 Task: Create a due date automation trigger when advanced on, on the wednesday after a card is due add fields with custom field "Resume" set to a date less than 1 days from now at 11:00 AM.
Action: Mouse moved to (942, 75)
Screenshot: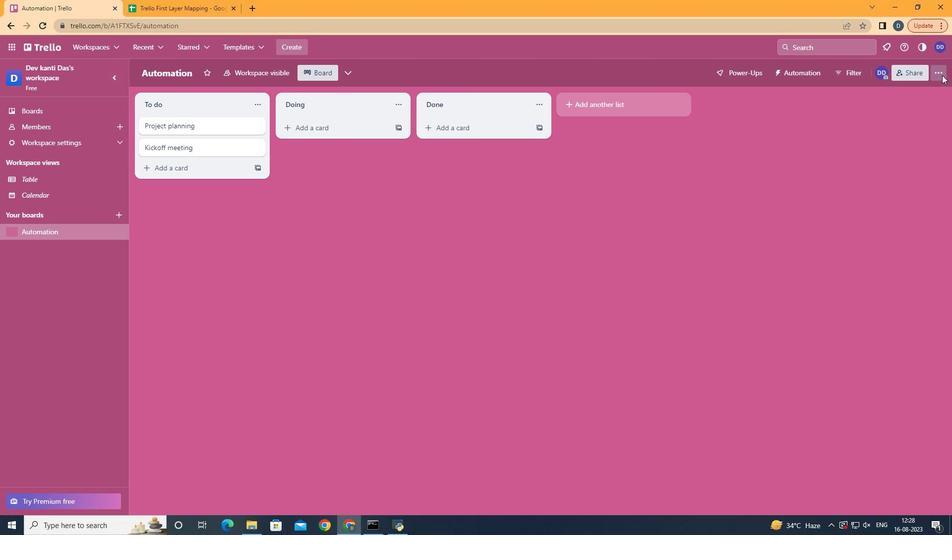
Action: Mouse pressed left at (942, 75)
Screenshot: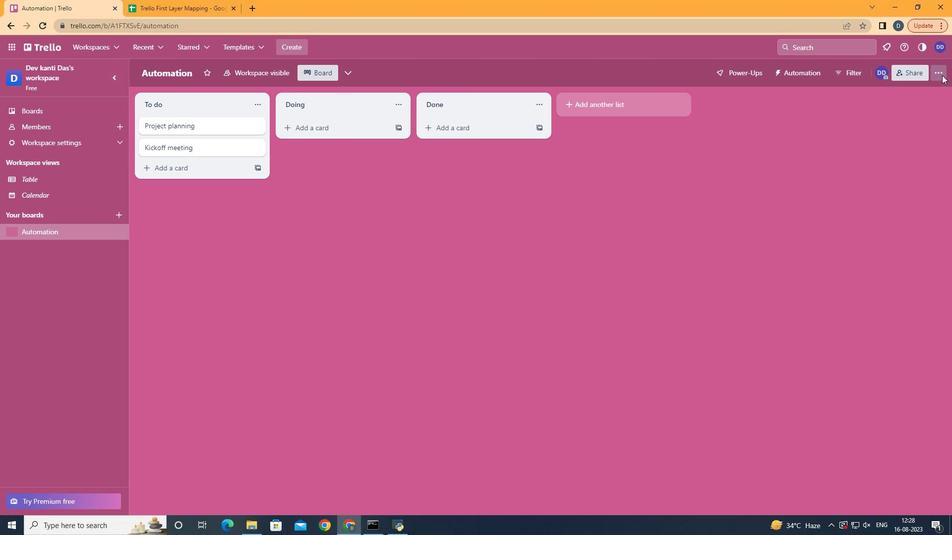 
Action: Mouse moved to (858, 216)
Screenshot: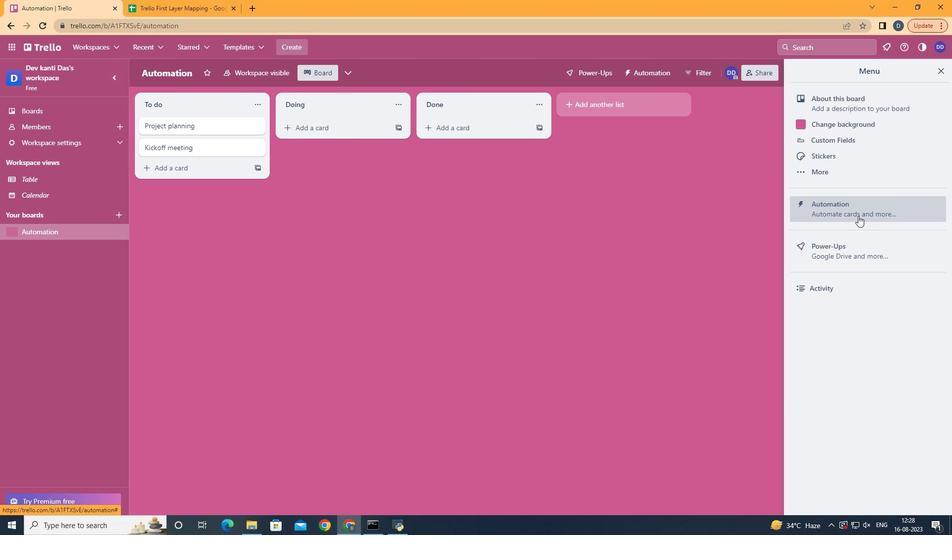 
Action: Mouse pressed left at (858, 216)
Screenshot: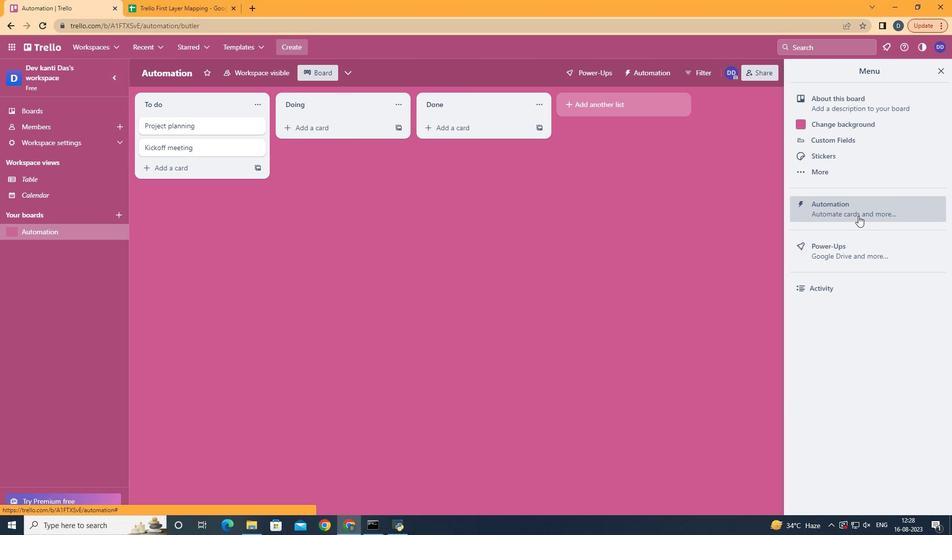 
Action: Mouse moved to (175, 199)
Screenshot: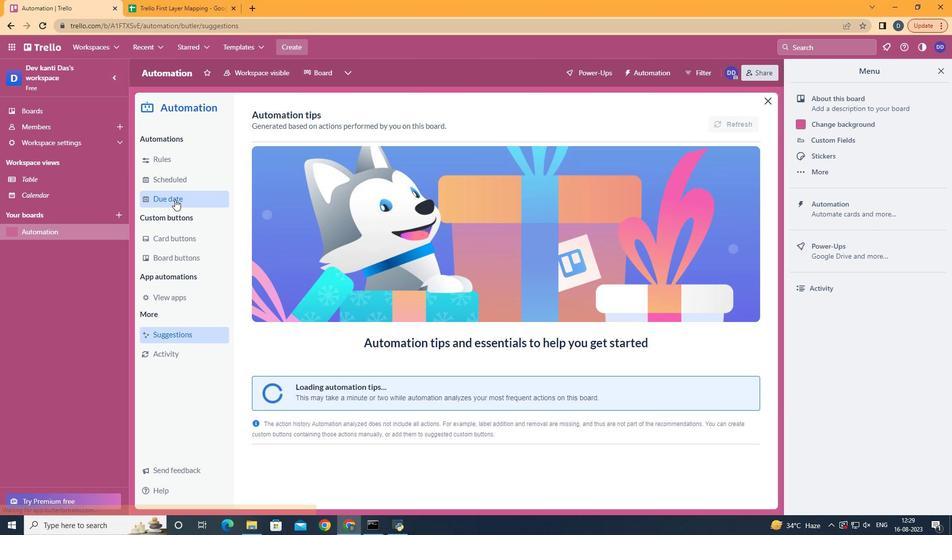 
Action: Mouse pressed left at (175, 199)
Screenshot: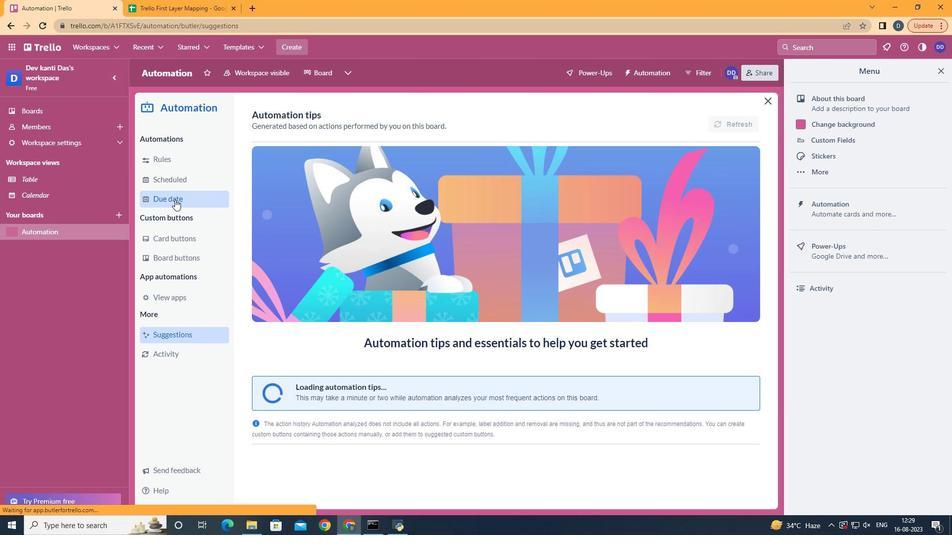 
Action: Mouse moved to (687, 121)
Screenshot: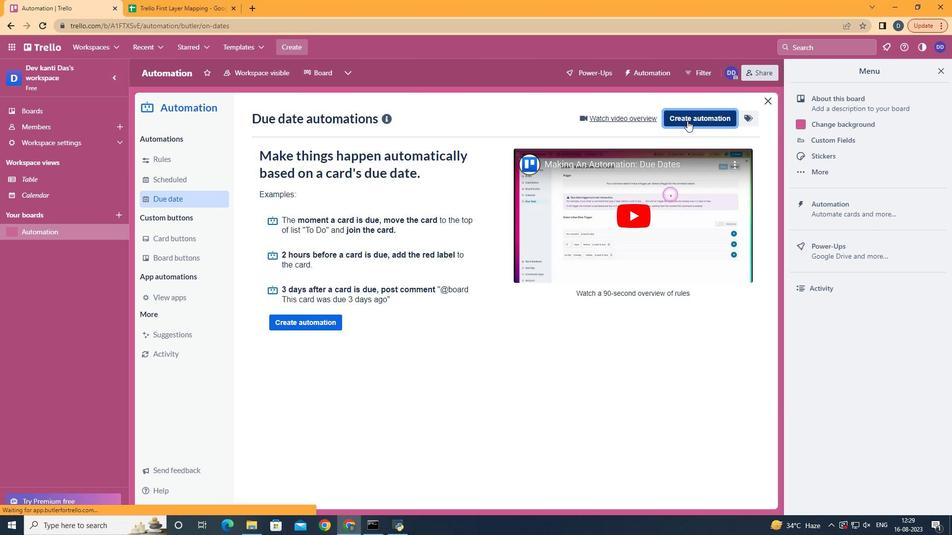 
Action: Mouse pressed left at (687, 121)
Screenshot: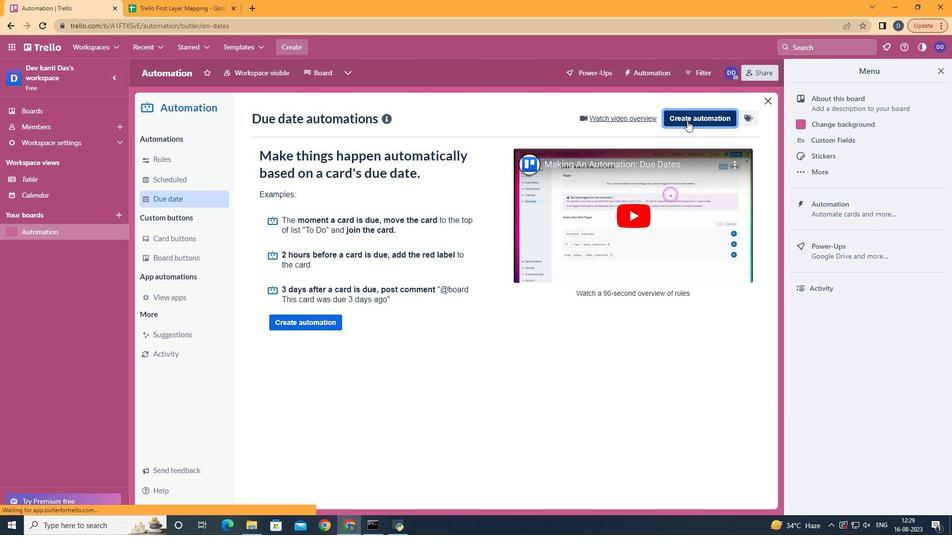 
Action: Mouse moved to (539, 211)
Screenshot: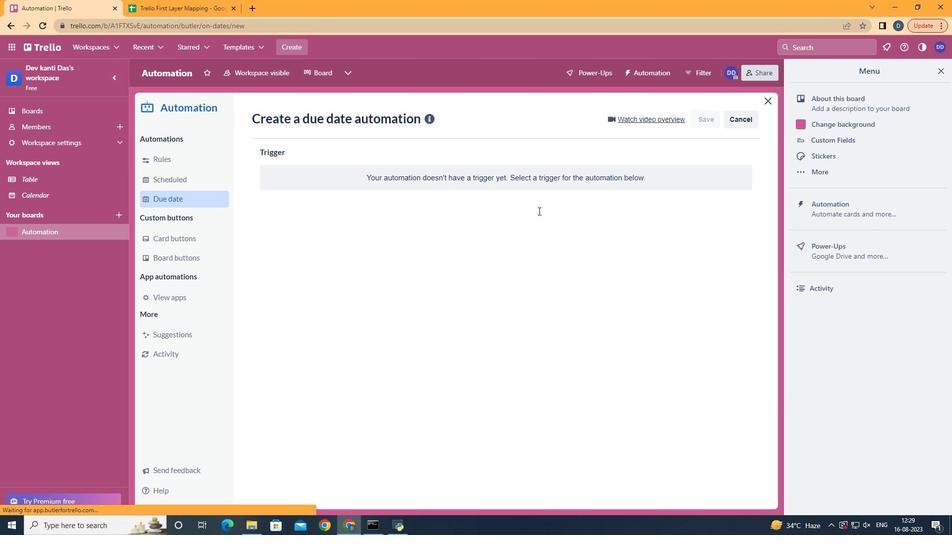 
Action: Mouse pressed left at (539, 211)
Screenshot: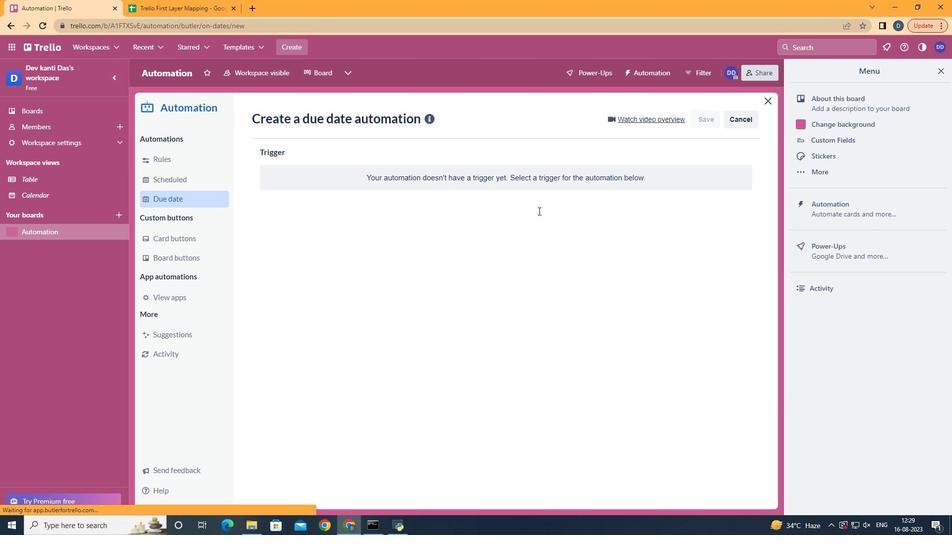 
Action: Mouse moved to (334, 300)
Screenshot: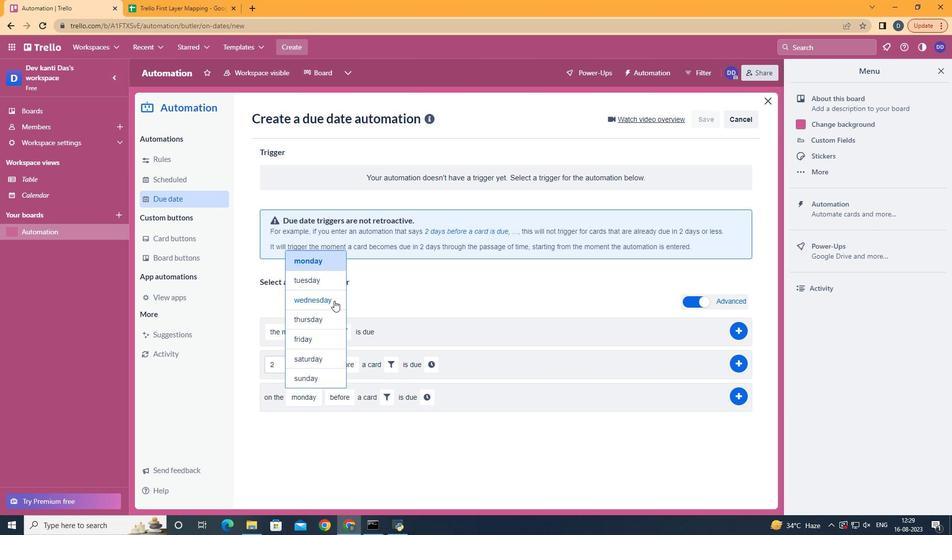
Action: Mouse pressed left at (334, 300)
Screenshot: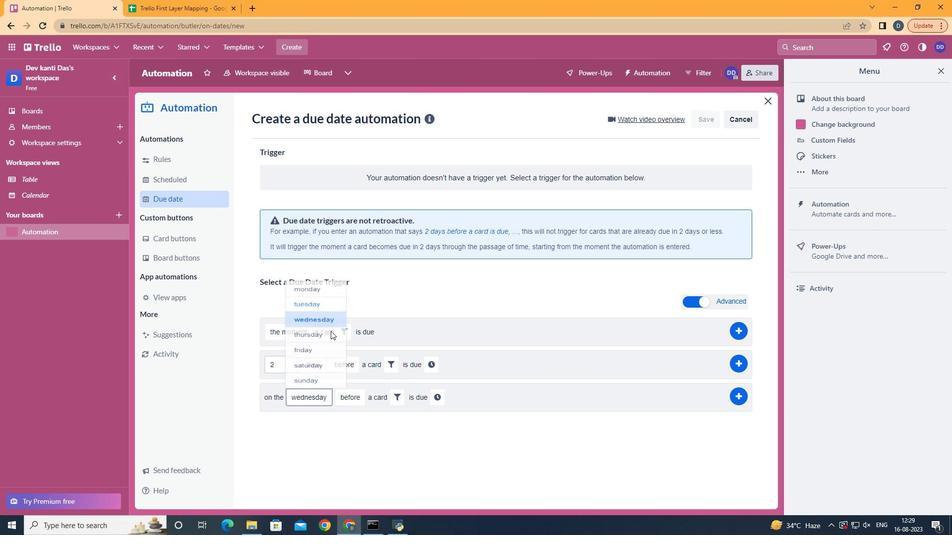 
Action: Mouse moved to (360, 439)
Screenshot: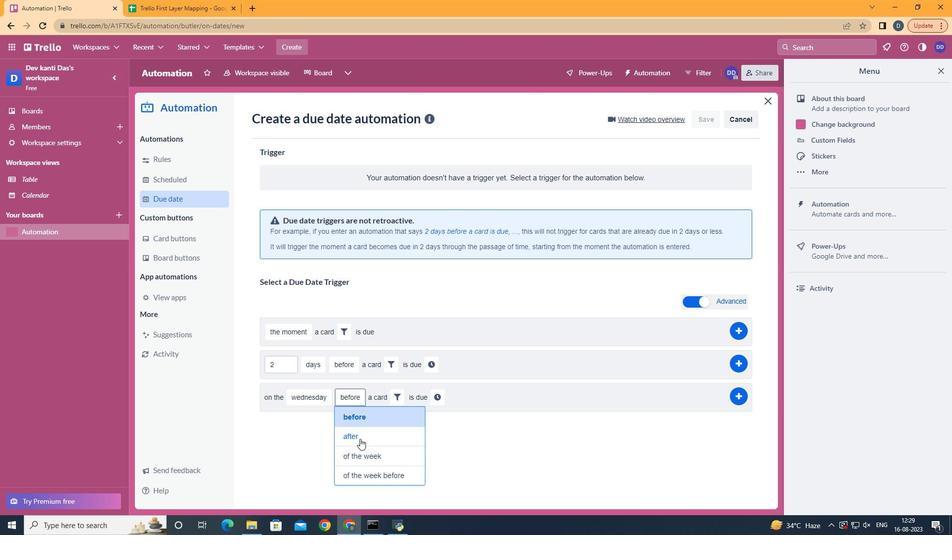 
Action: Mouse pressed left at (360, 439)
Screenshot: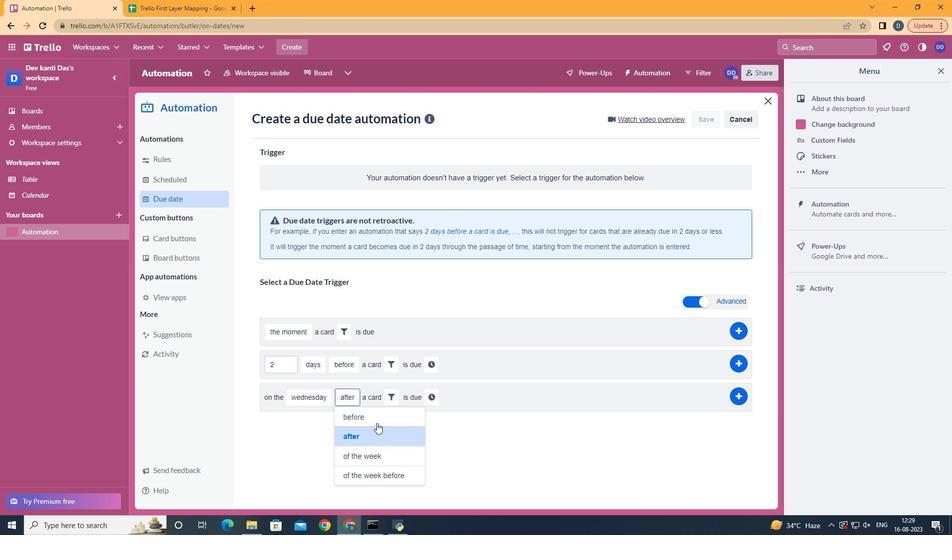 
Action: Mouse moved to (393, 393)
Screenshot: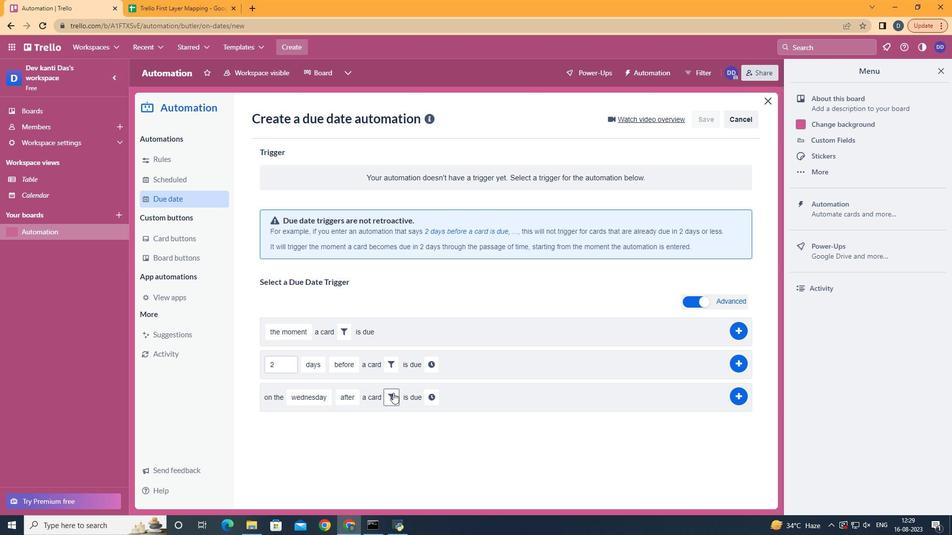 
Action: Mouse pressed left at (393, 393)
Screenshot: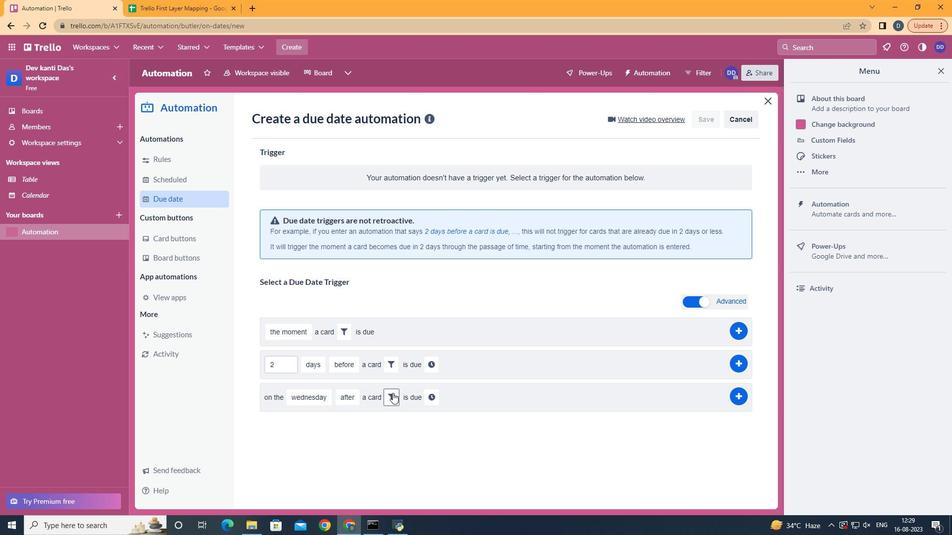 
Action: Mouse moved to (553, 422)
Screenshot: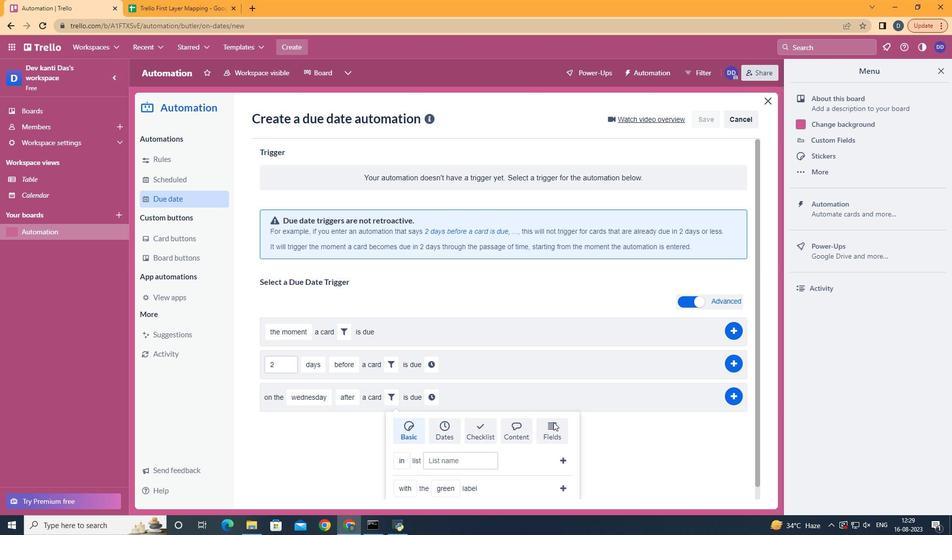 
Action: Mouse pressed left at (553, 422)
Screenshot: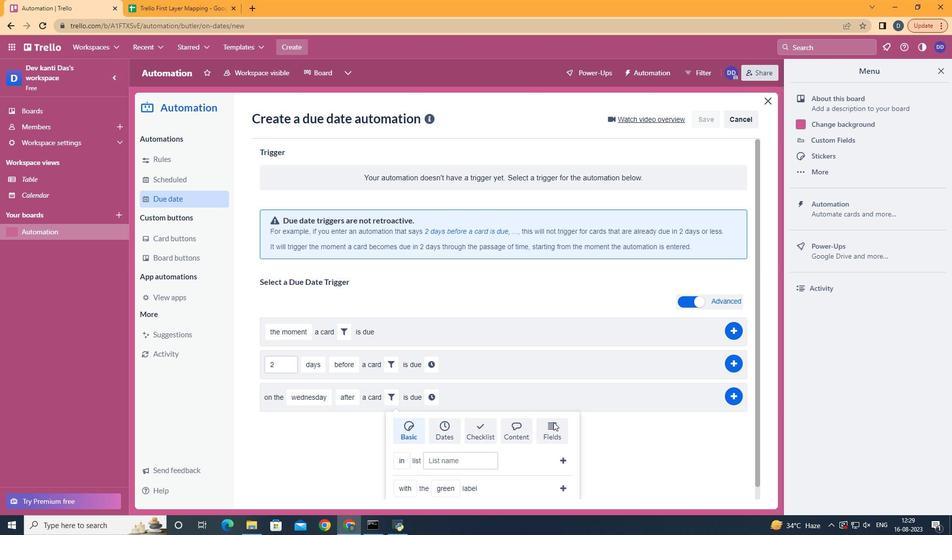 
Action: Mouse scrolled (553, 422) with delta (0, 0)
Screenshot: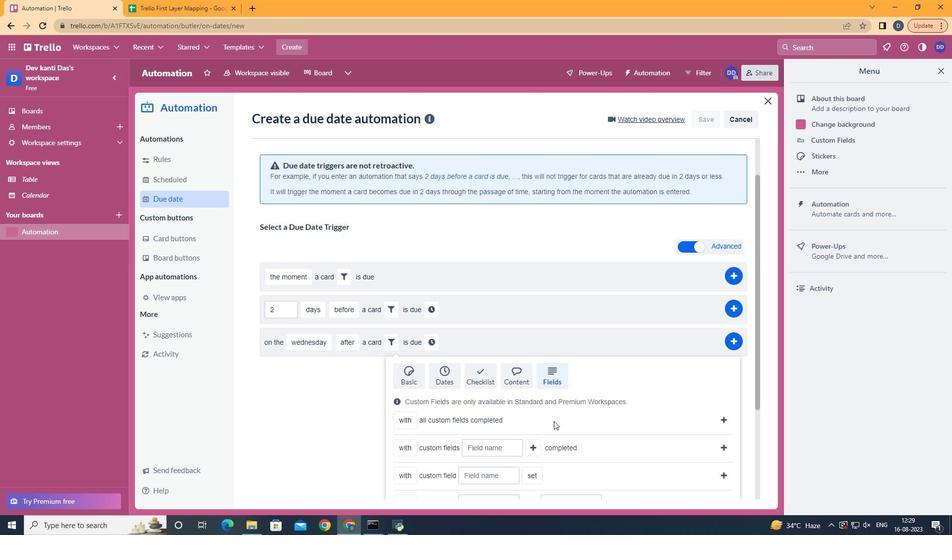 
Action: Mouse scrolled (553, 422) with delta (0, 0)
Screenshot: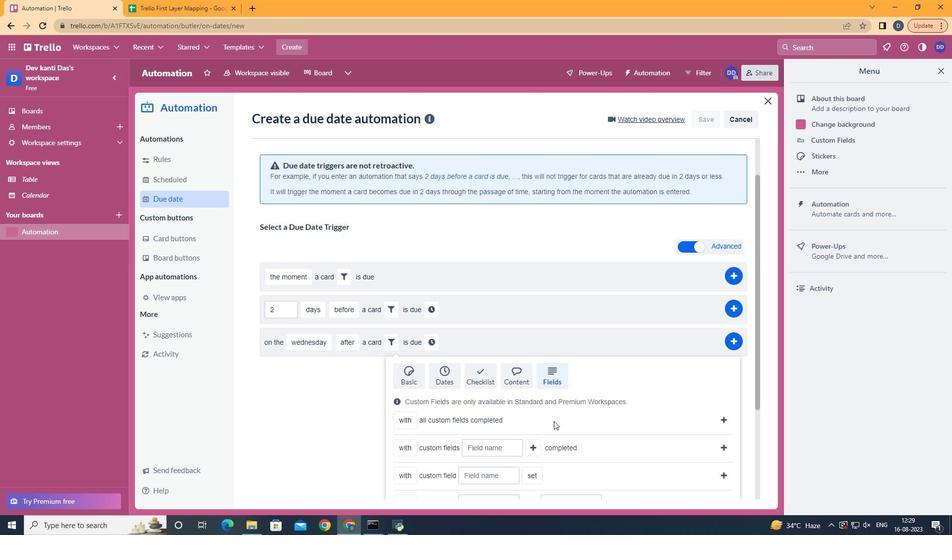 
Action: Mouse scrolled (553, 422) with delta (0, 0)
Screenshot: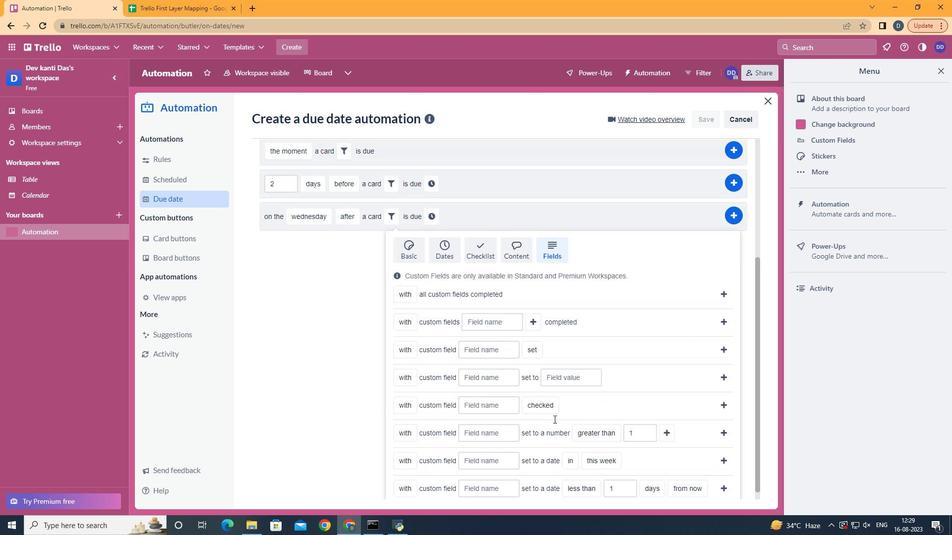 
Action: Mouse scrolled (553, 422) with delta (0, 0)
Screenshot: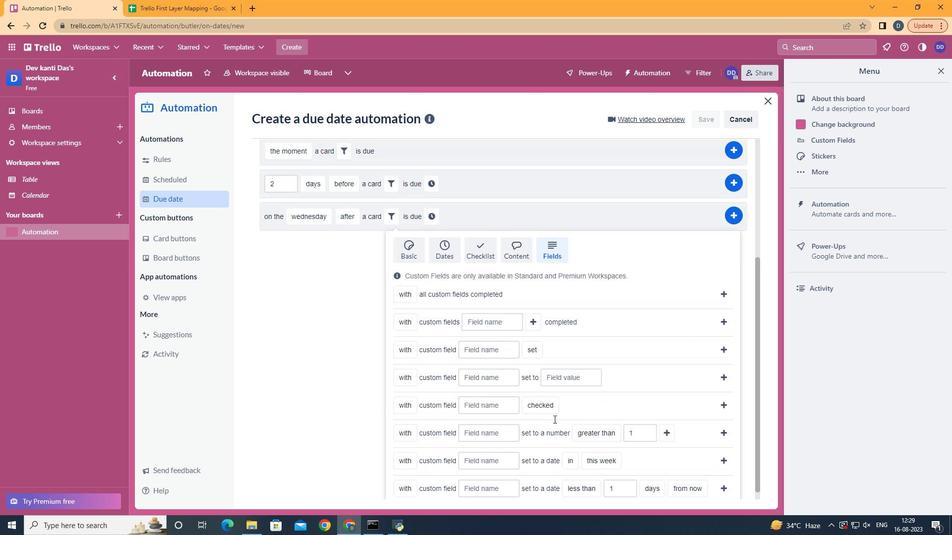 
Action: Mouse scrolled (553, 422) with delta (0, 0)
Screenshot: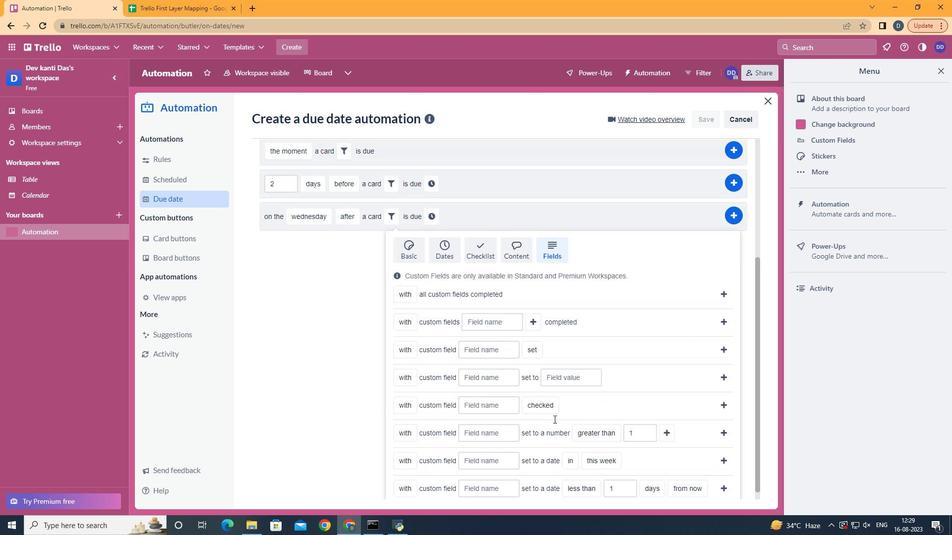 
Action: Mouse moved to (487, 479)
Screenshot: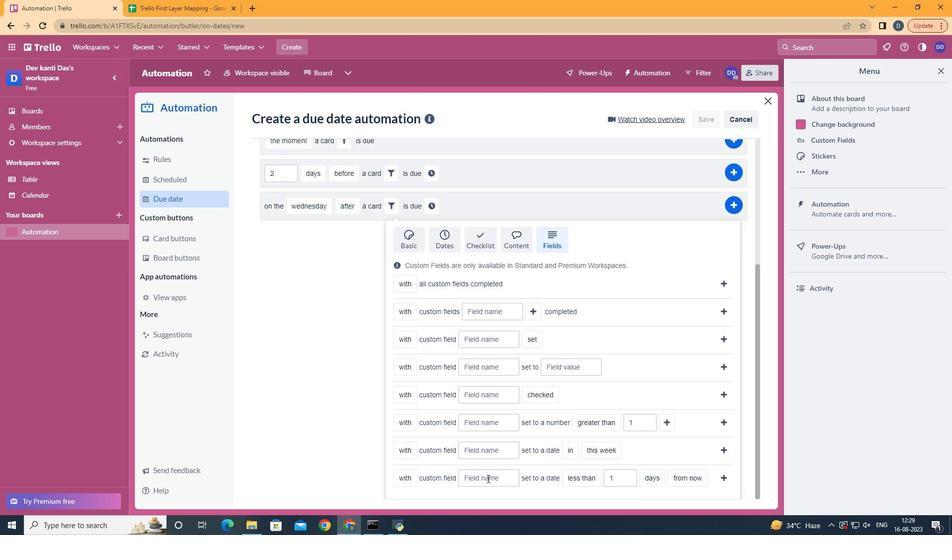 
Action: Mouse pressed left at (487, 479)
Screenshot: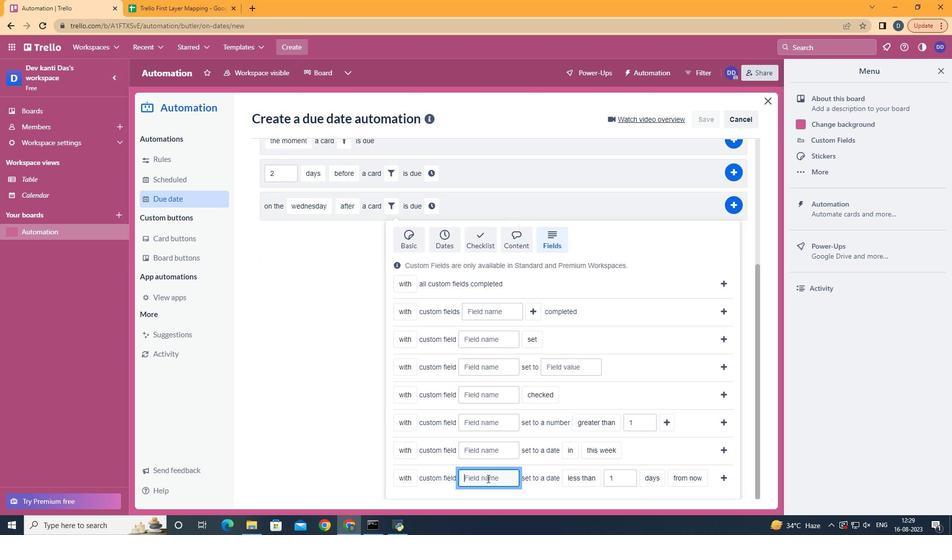 
Action: Mouse moved to (487, 479)
Screenshot: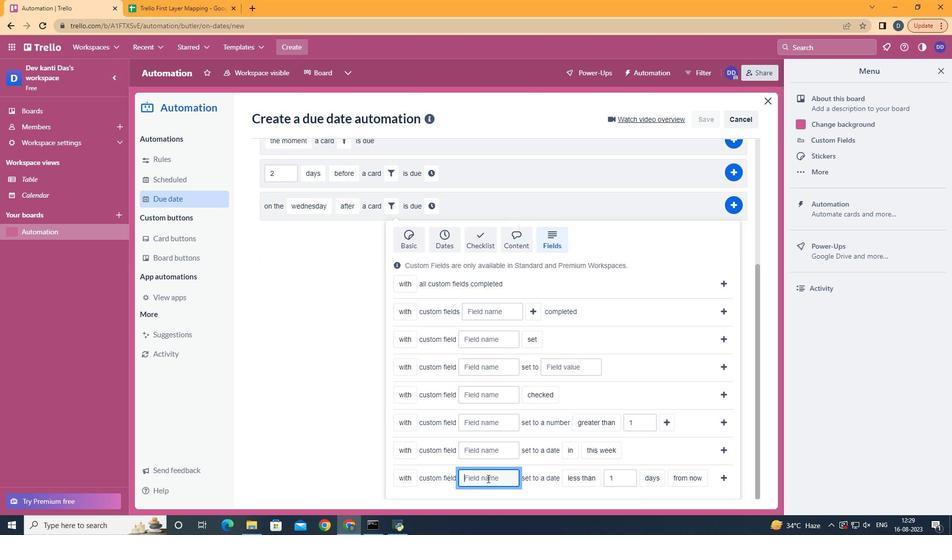 
Action: Key pressed <Key.shift><Key.shift>Resume
Screenshot: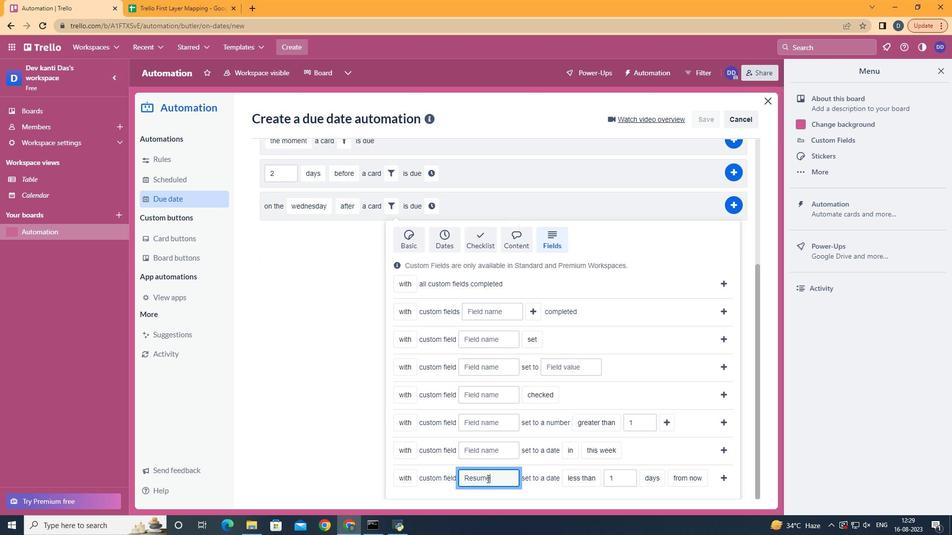 
Action: Mouse moved to (721, 480)
Screenshot: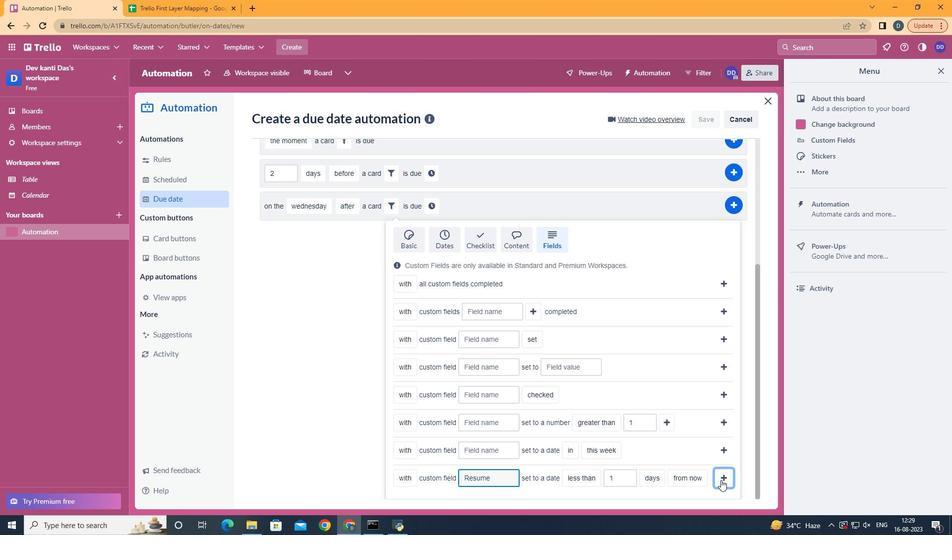 
Action: Mouse pressed left at (721, 480)
Screenshot: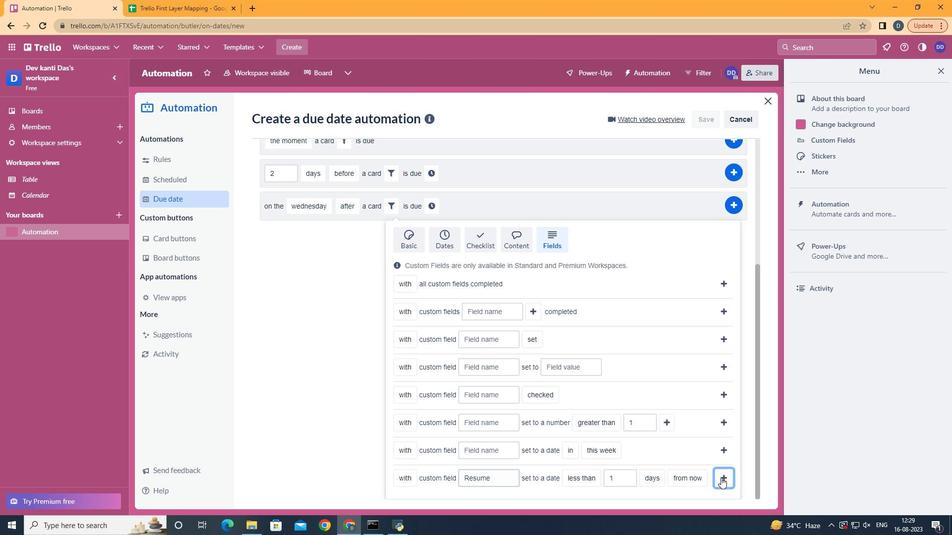 
Action: Mouse moved to (661, 390)
Screenshot: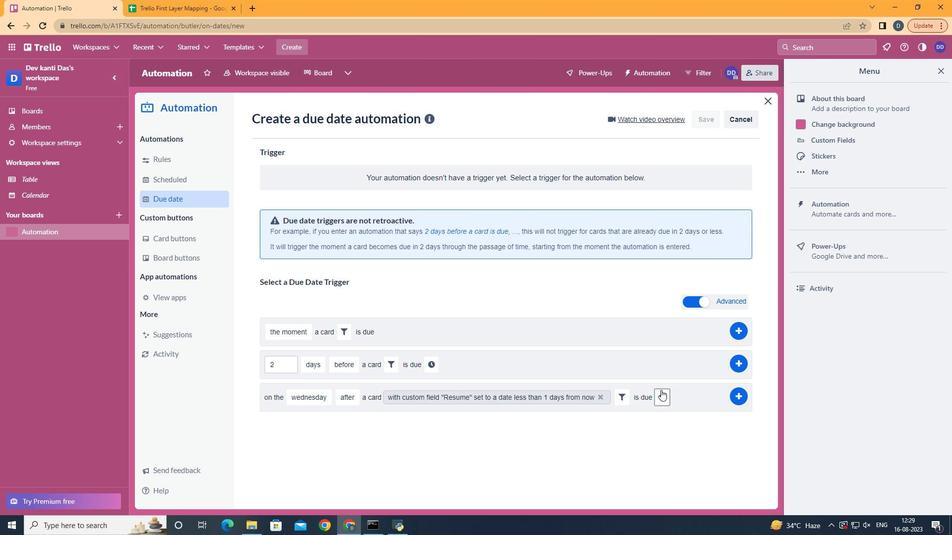 
Action: Mouse pressed left at (661, 390)
Screenshot: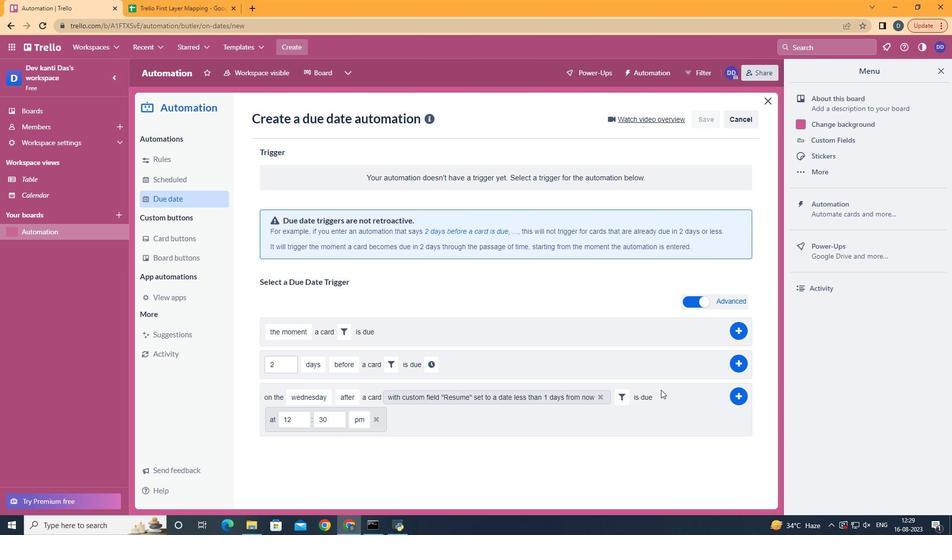 
Action: Mouse moved to (288, 419)
Screenshot: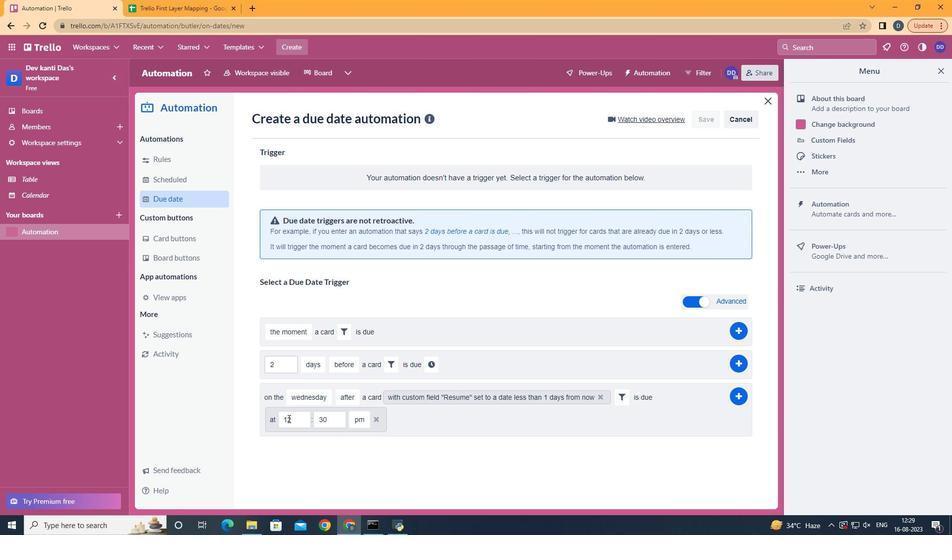 
Action: Mouse pressed left at (288, 419)
Screenshot: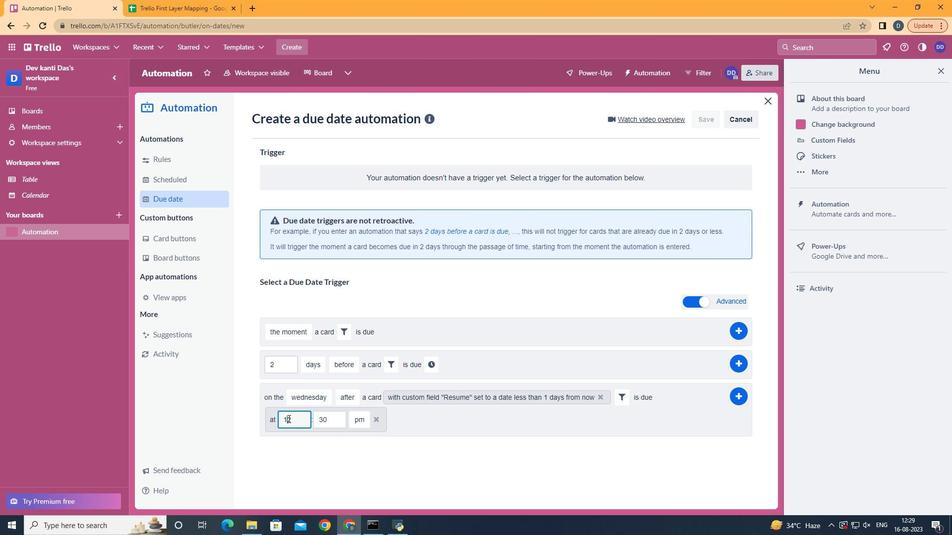
Action: Mouse moved to (296, 419)
Screenshot: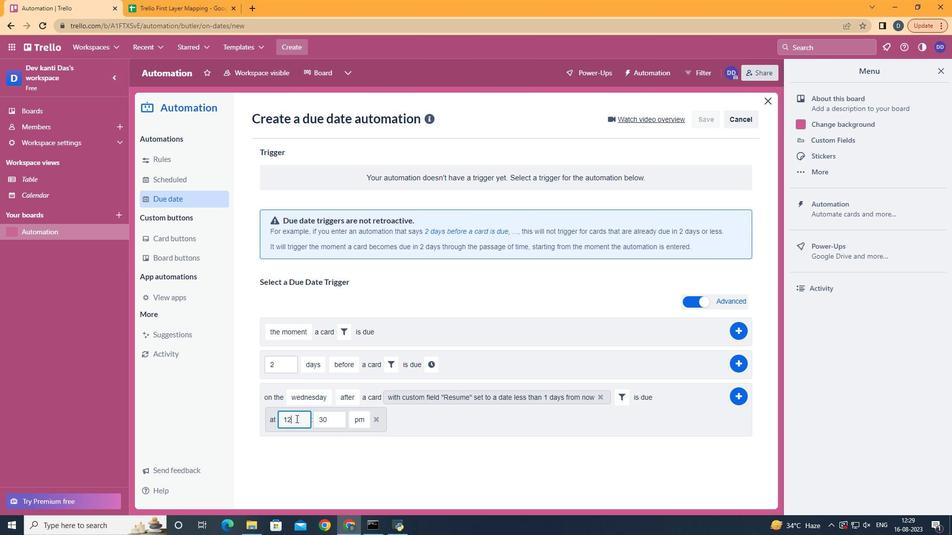 
Action: Mouse pressed left at (296, 419)
Screenshot: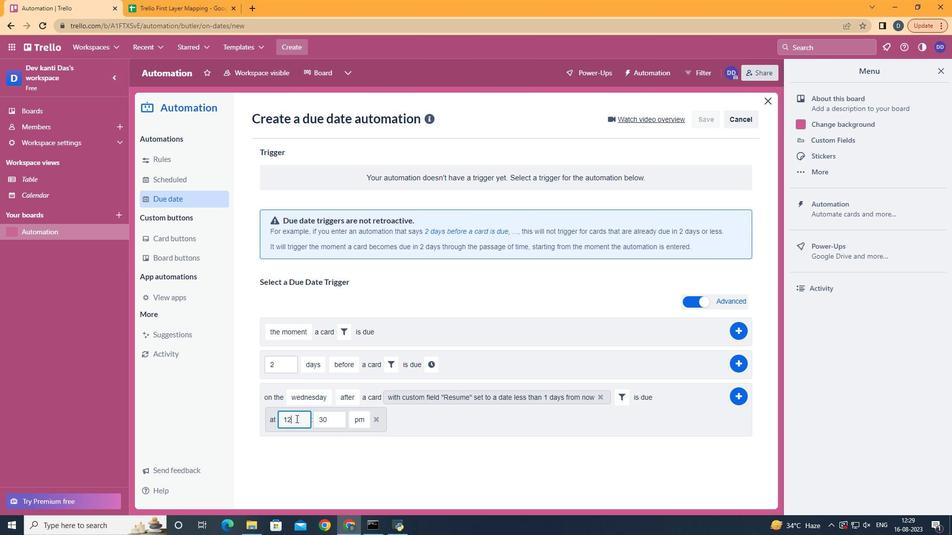 
Action: Key pressed <Key.backspace>1
Screenshot: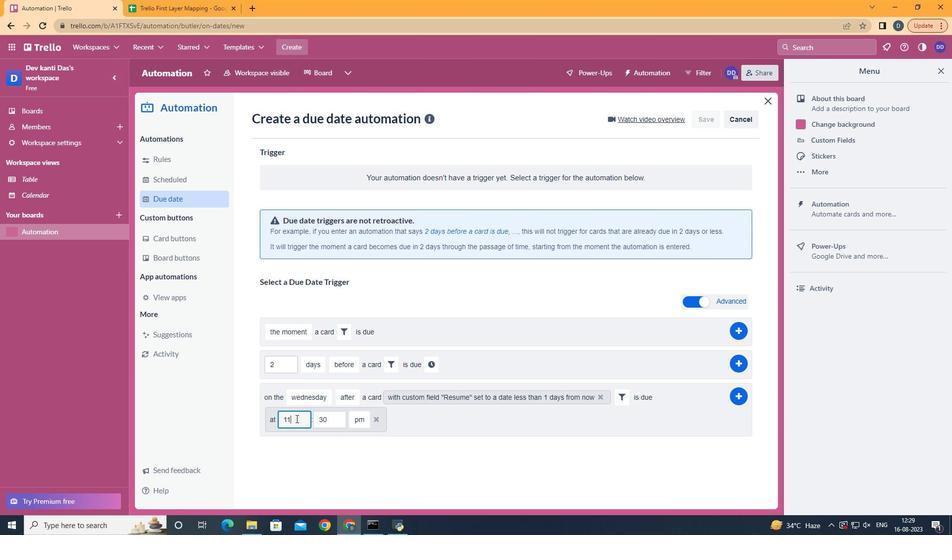 
Action: Mouse moved to (336, 422)
Screenshot: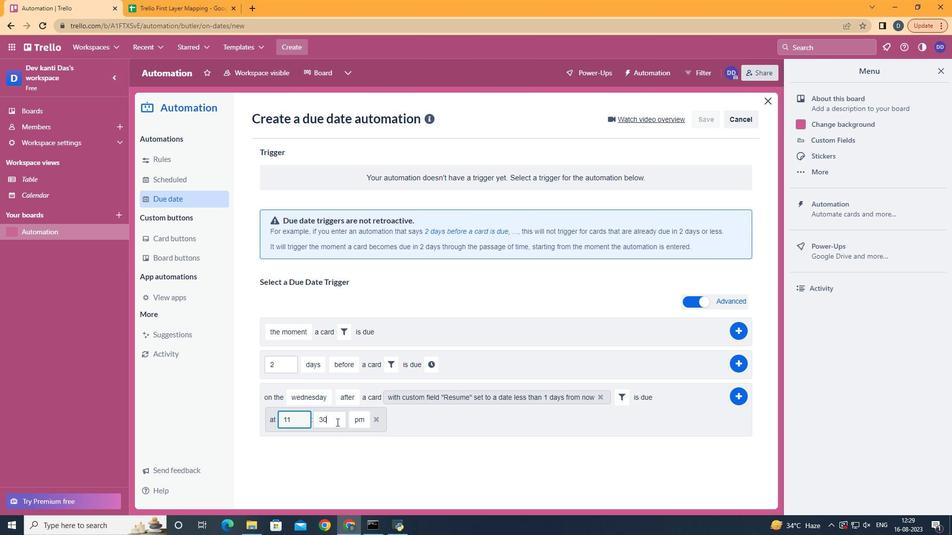 
Action: Mouse pressed left at (336, 422)
Screenshot: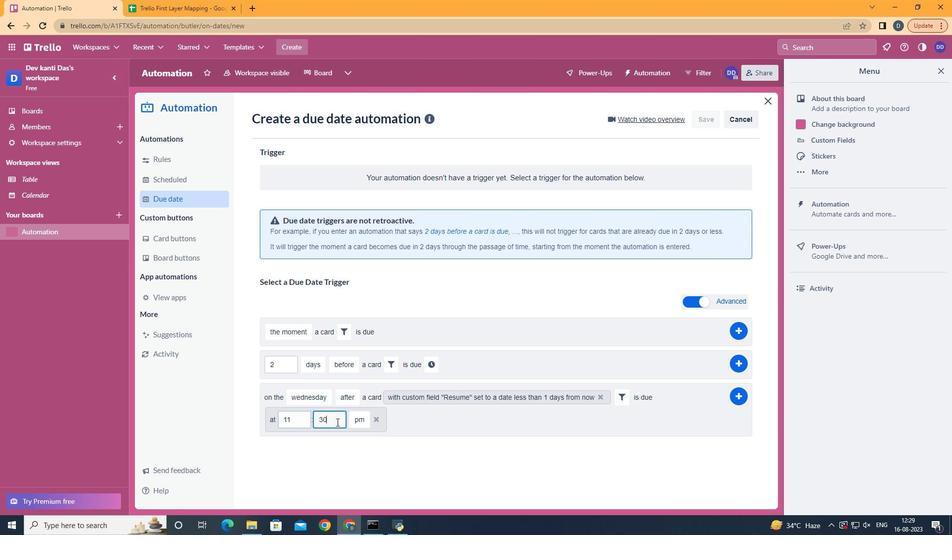 
Action: Key pressed <Key.backspace><Key.backspace>00
Screenshot: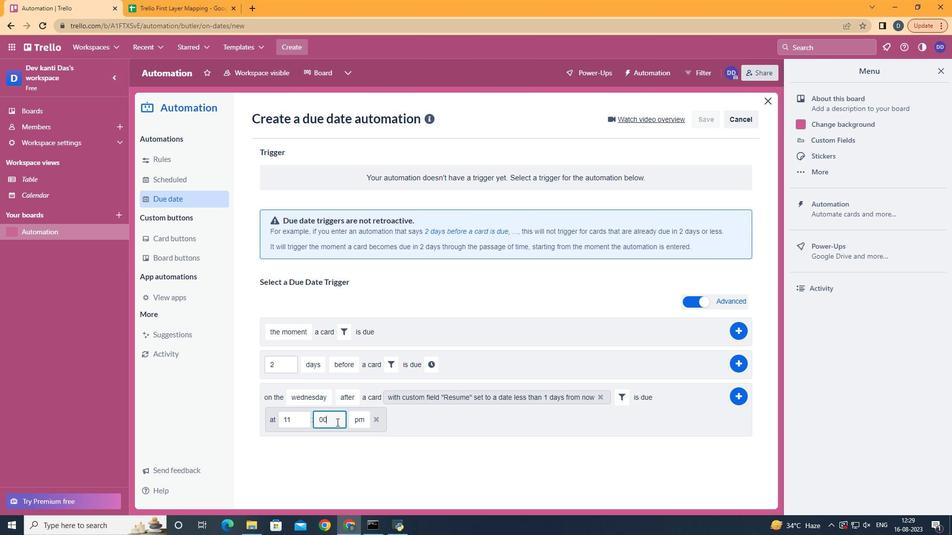
Action: Mouse moved to (360, 439)
Screenshot: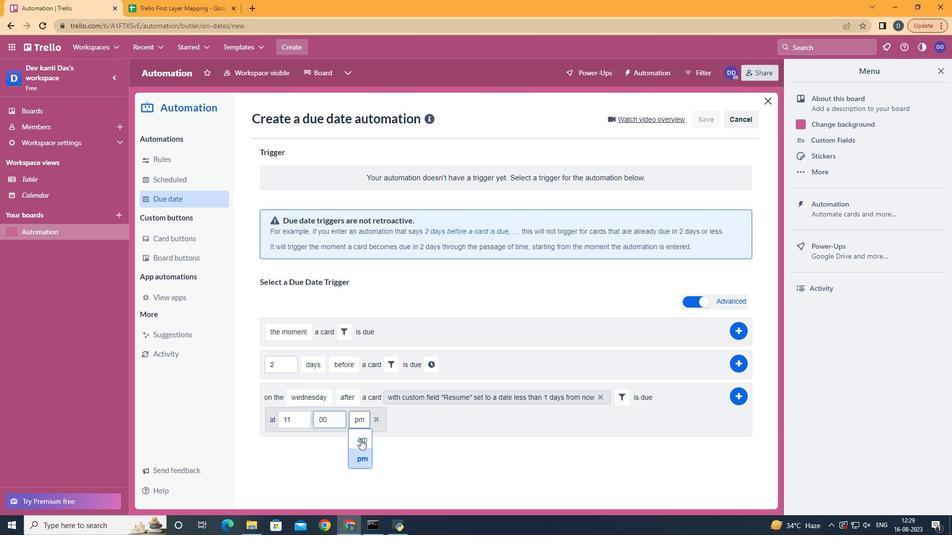 
Action: Mouse pressed left at (360, 439)
Screenshot: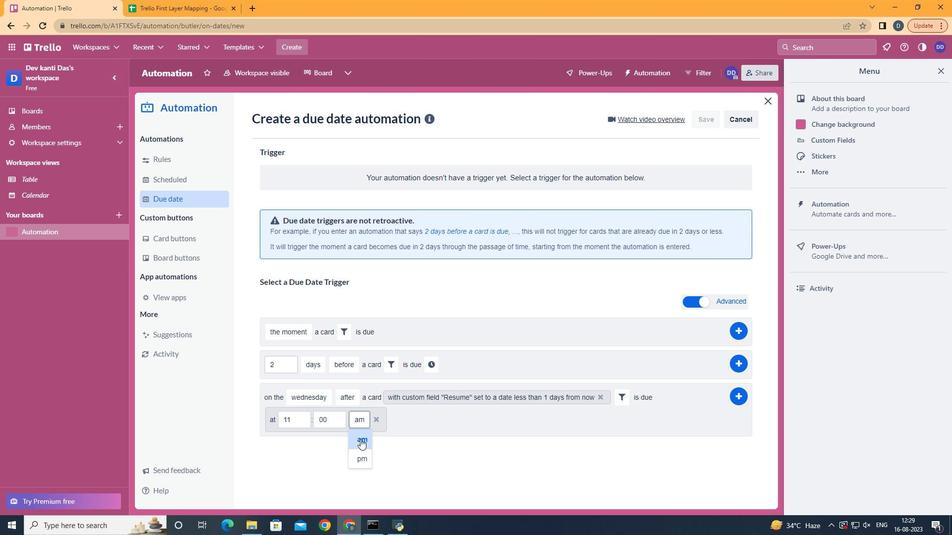 
Action: Mouse moved to (737, 396)
Screenshot: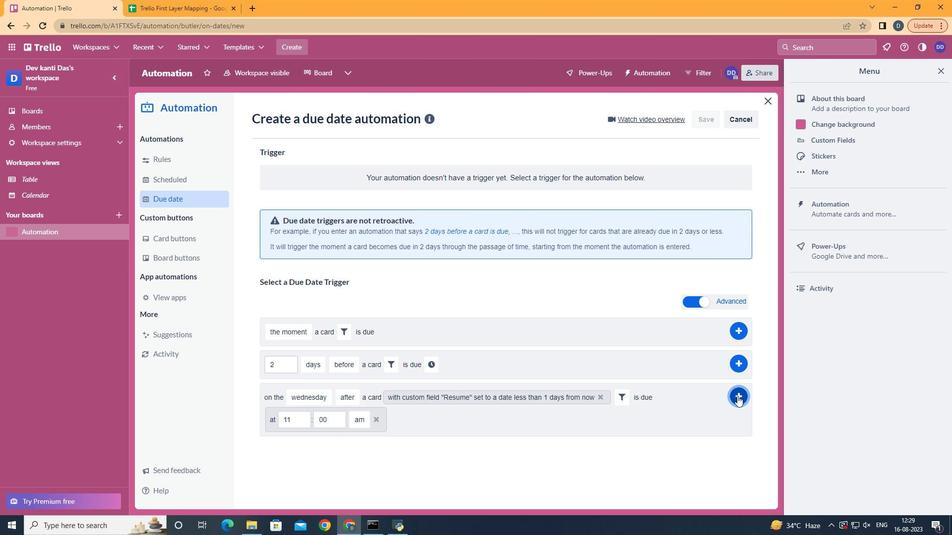 
Action: Mouse pressed left at (737, 396)
Screenshot: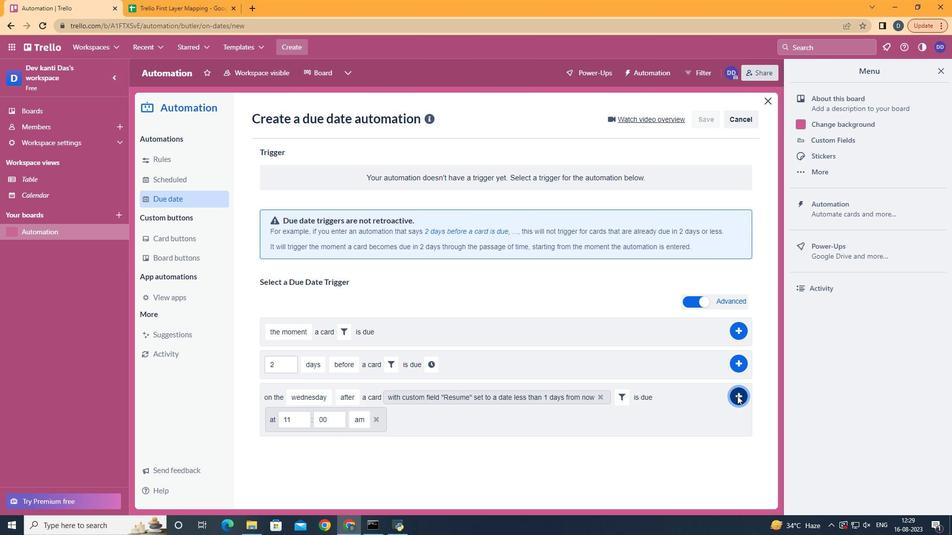 
Action: Mouse moved to (735, 396)
Screenshot: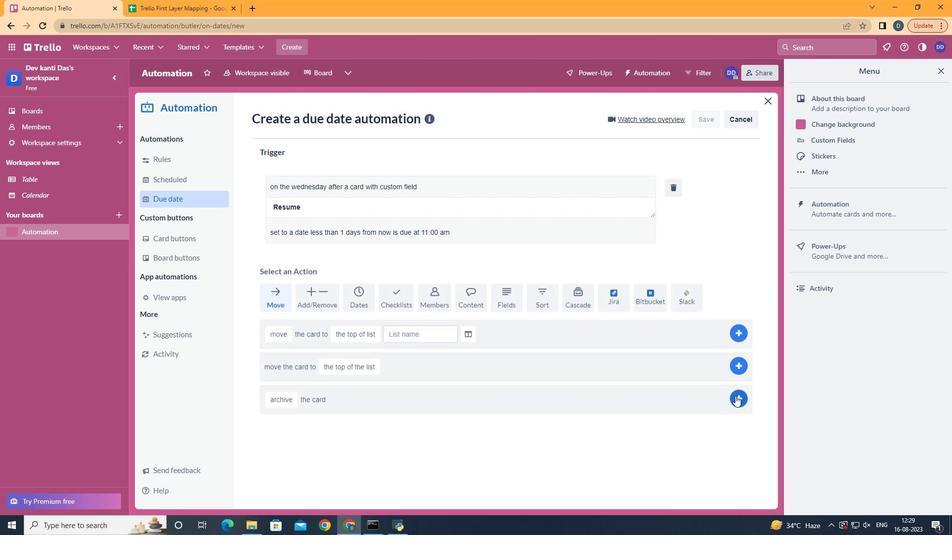 
